 Task: Select the default option in the navigation scope.
Action: Mouse moved to (19, 541)
Screenshot: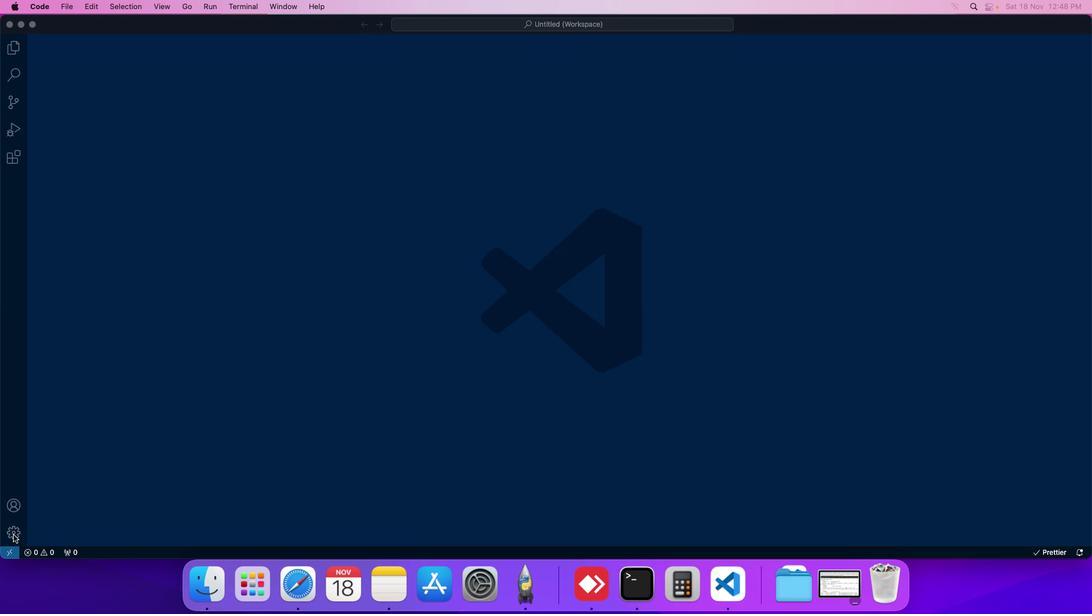 
Action: Mouse pressed left at (19, 541)
Screenshot: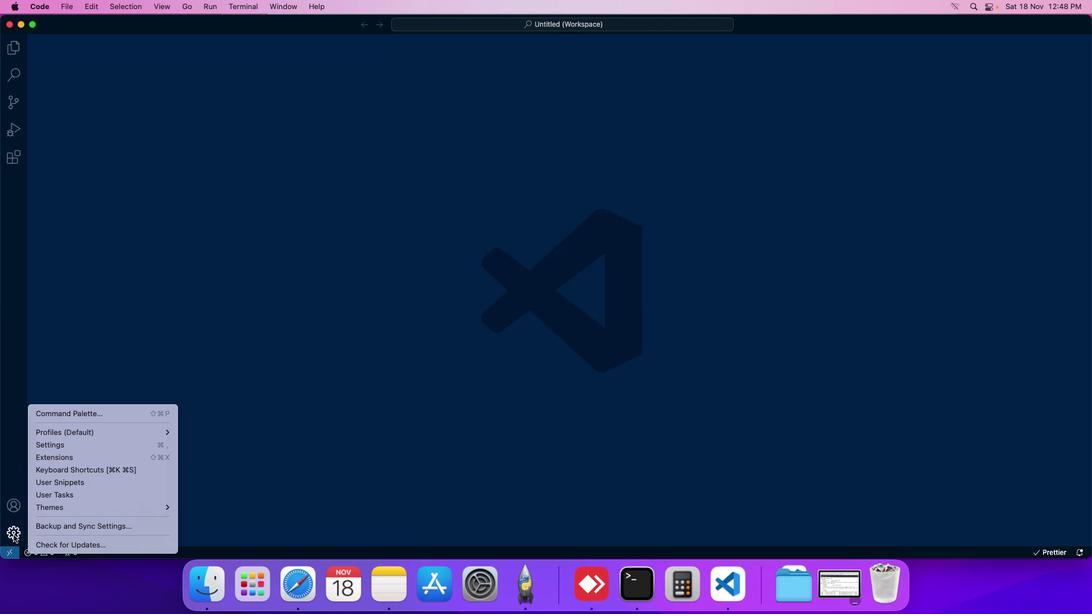 
Action: Mouse moved to (87, 450)
Screenshot: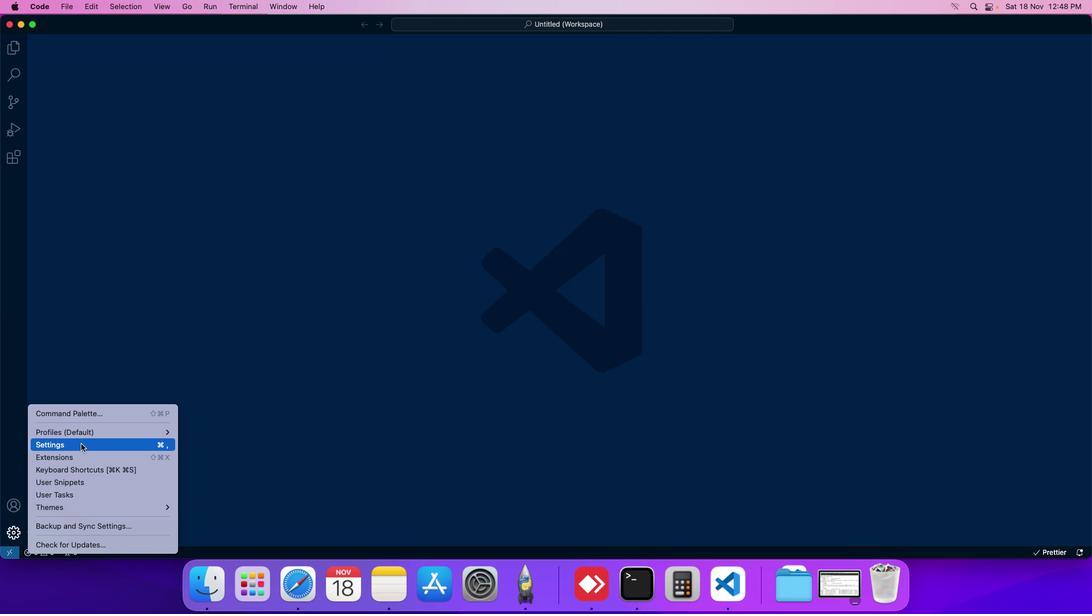
Action: Mouse pressed left at (87, 450)
Screenshot: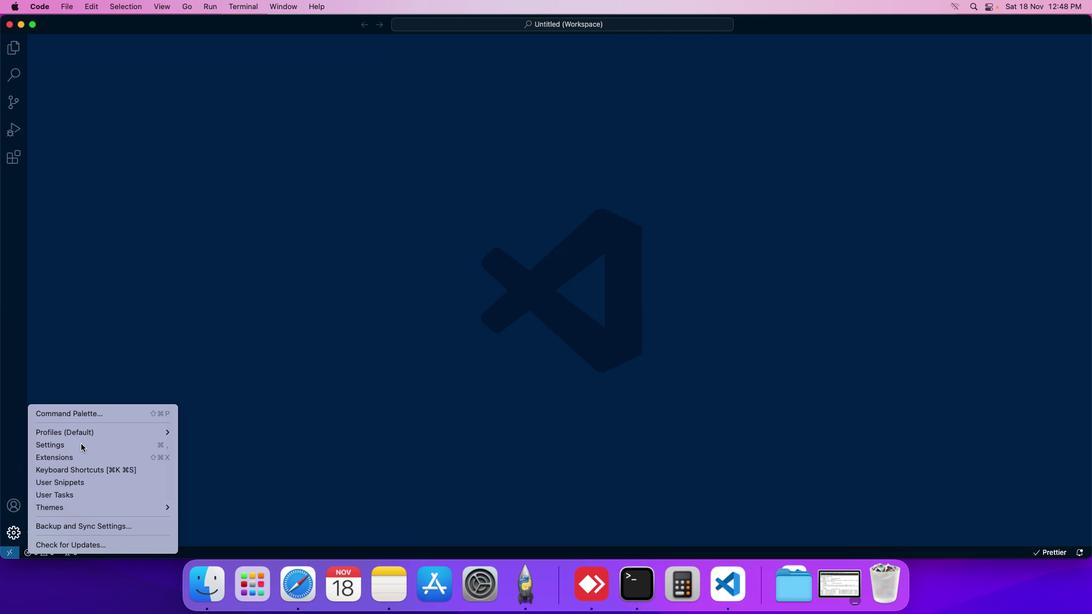 
Action: Mouse moved to (290, 98)
Screenshot: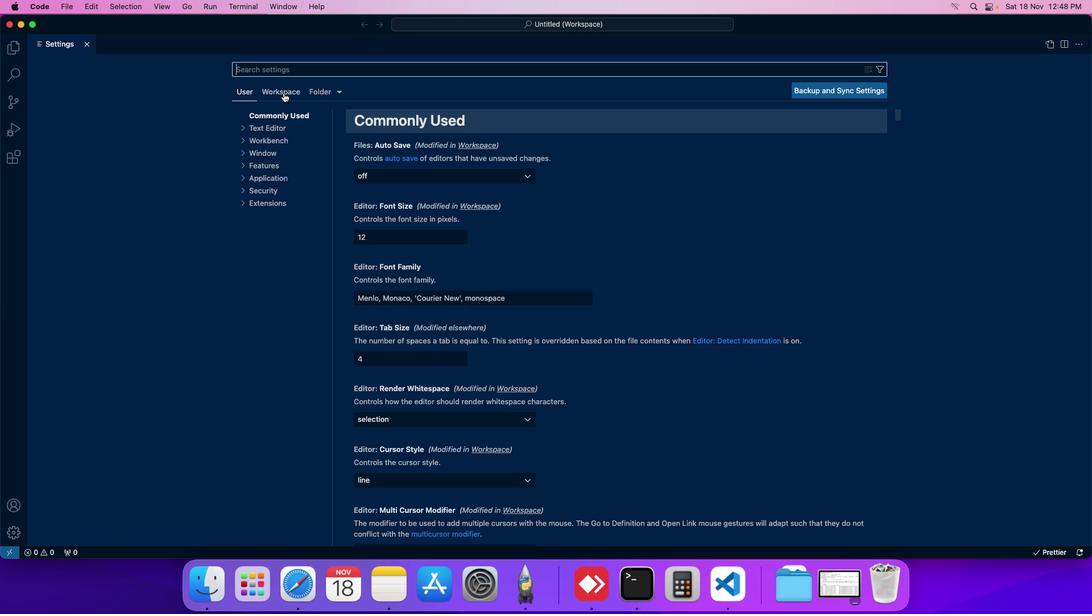
Action: Mouse pressed left at (290, 98)
Screenshot: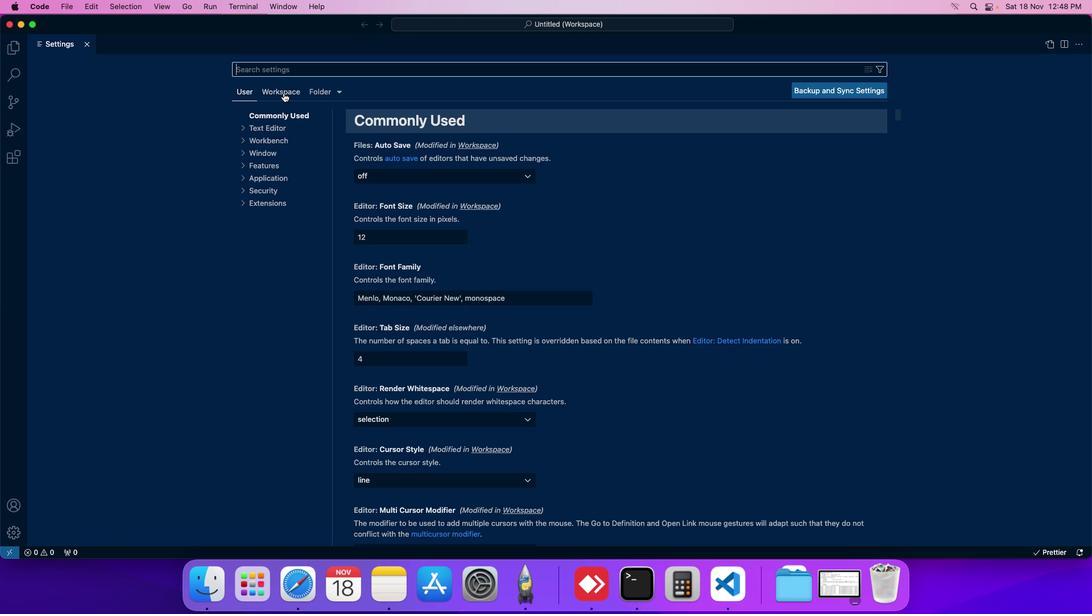 
Action: Mouse moved to (279, 143)
Screenshot: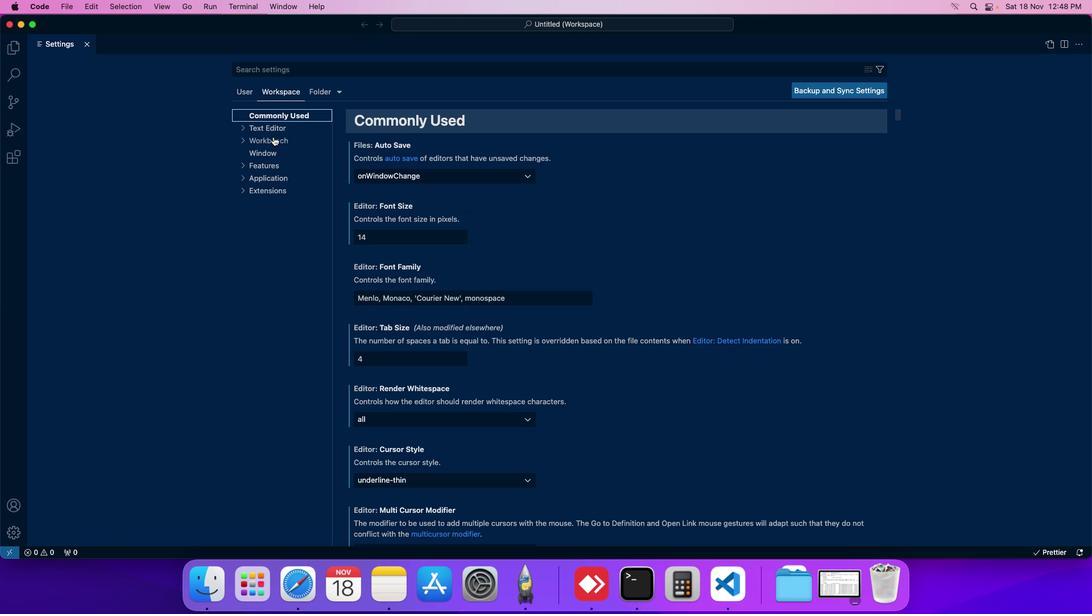 
Action: Mouse pressed left at (279, 143)
Screenshot: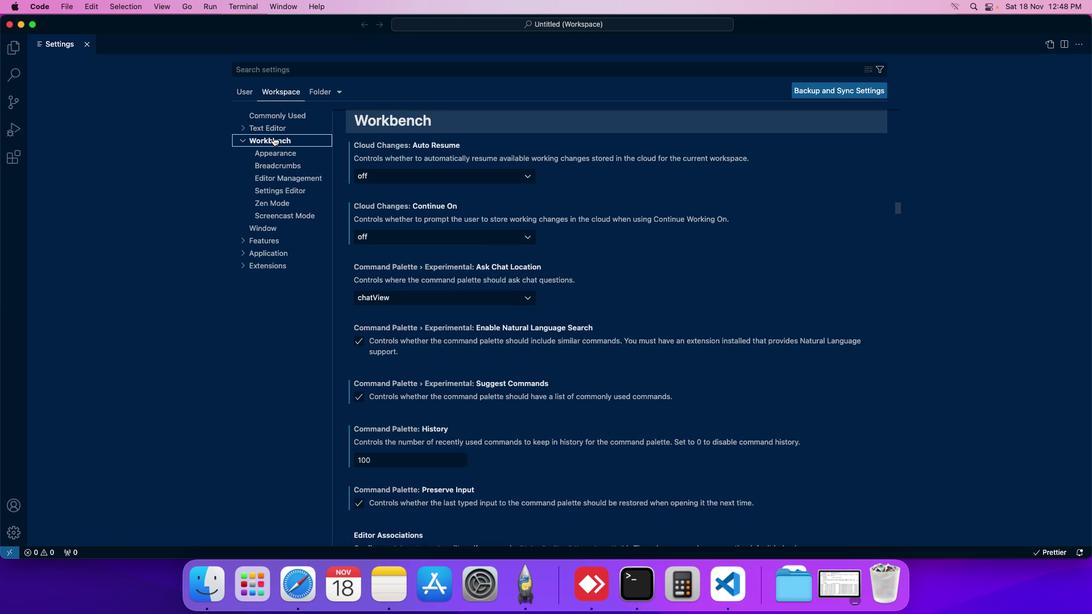 
Action: Mouse moved to (300, 184)
Screenshot: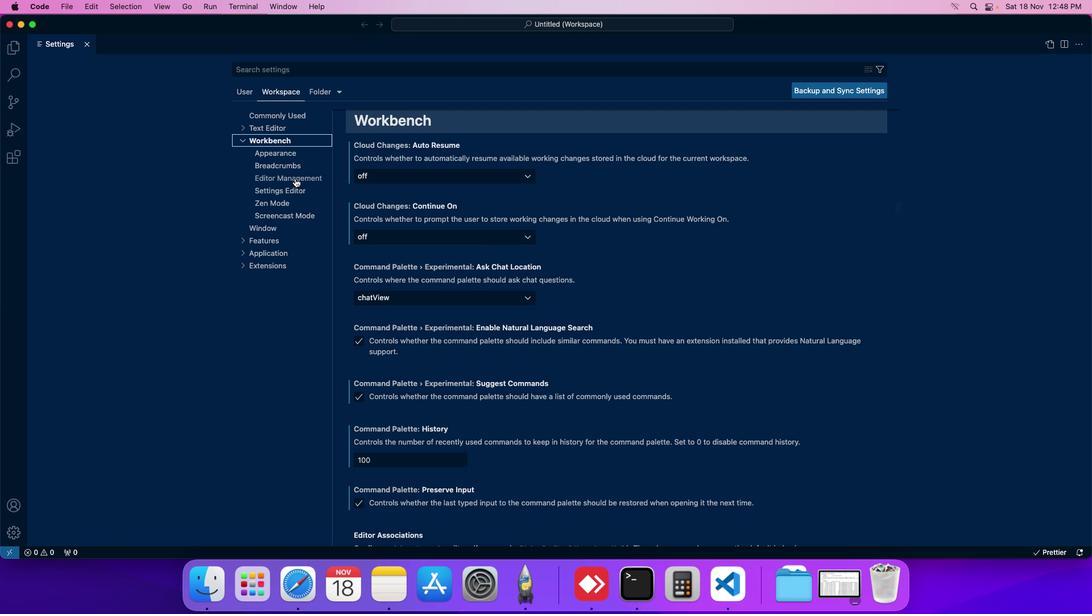 
Action: Mouse pressed left at (300, 184)
Screenshot: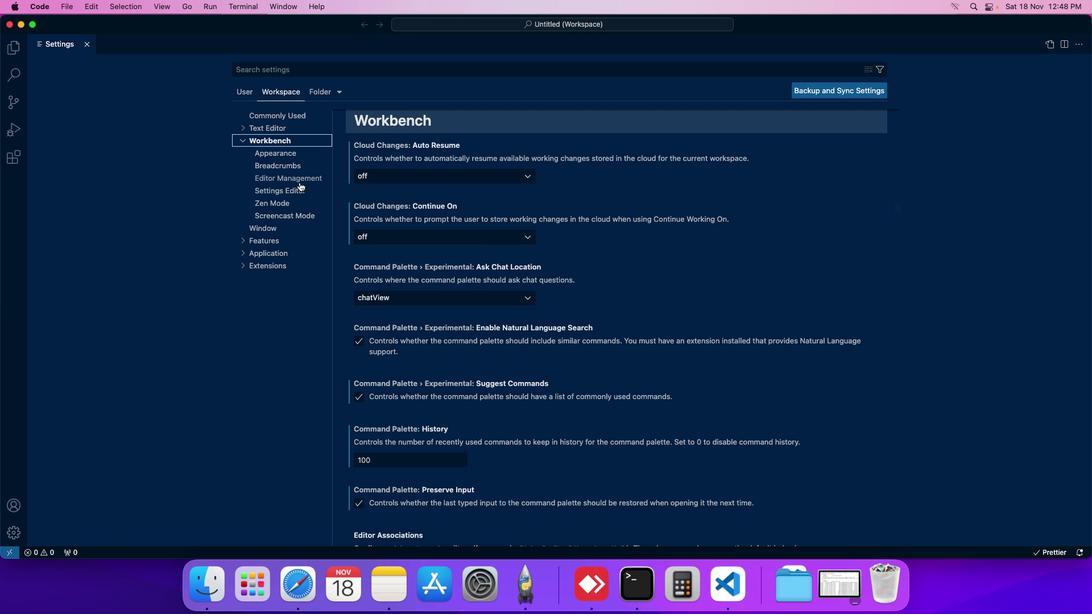 
Action: Mouse moved to (350, 249)
Screenshot: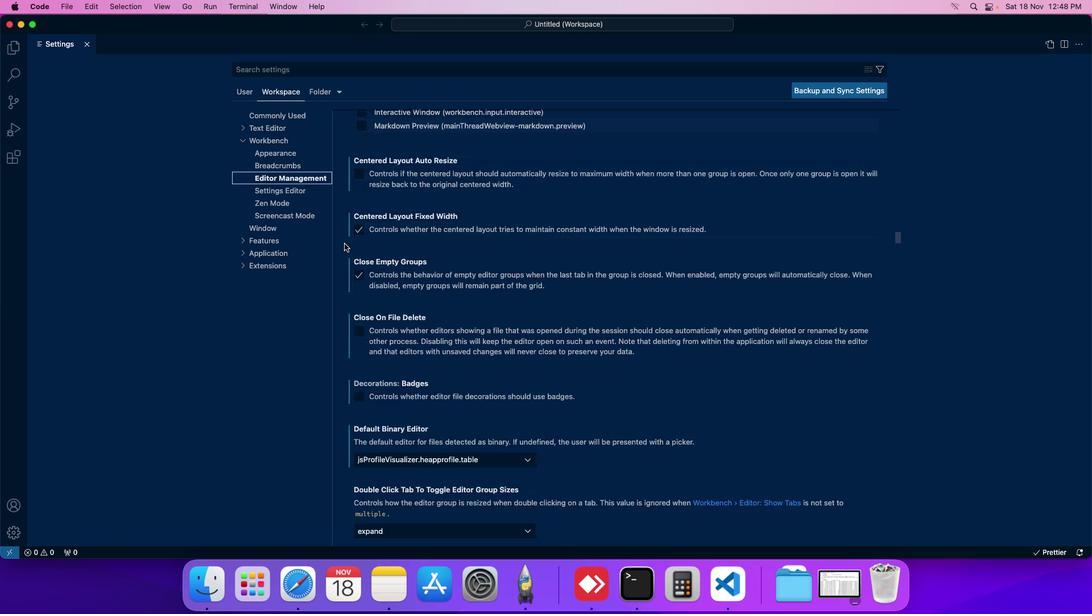 
Action: Mouse scrolled (350, 249) with delta (6, 5)
Screenshot: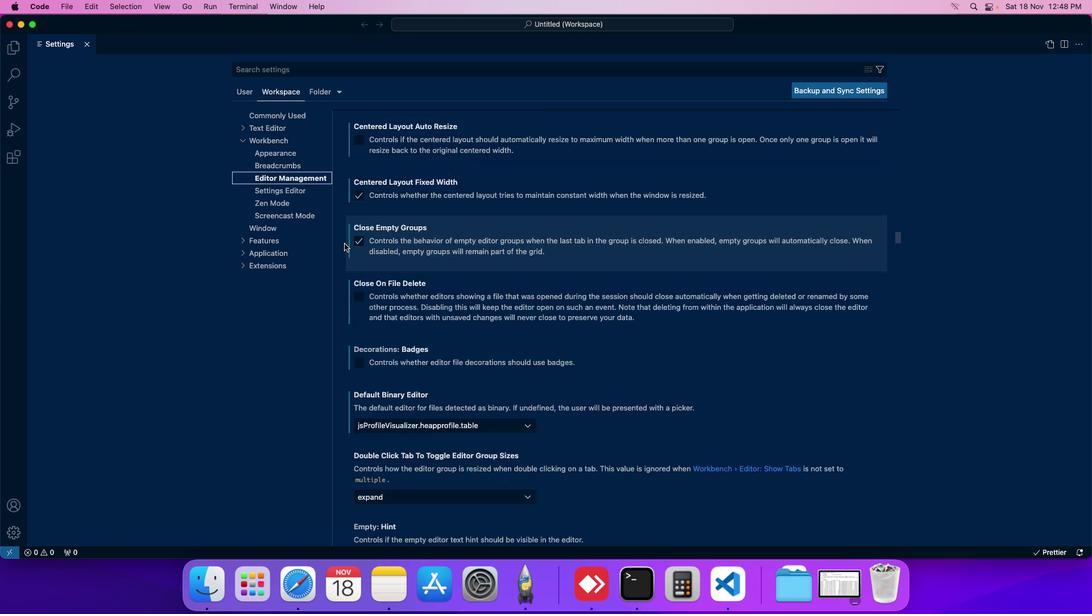 
Action: Mouse scrolled (350, 249) with delta (6, 5)
Screenshot: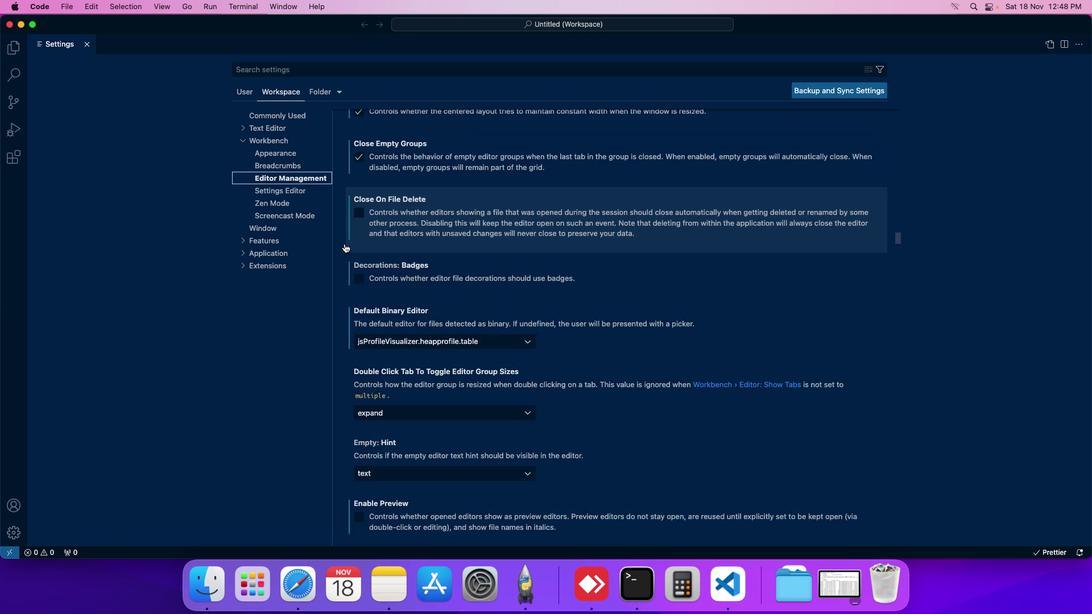 
Action: Mouse scrolled (350, 249) with delta (6, 5)
Screenshot: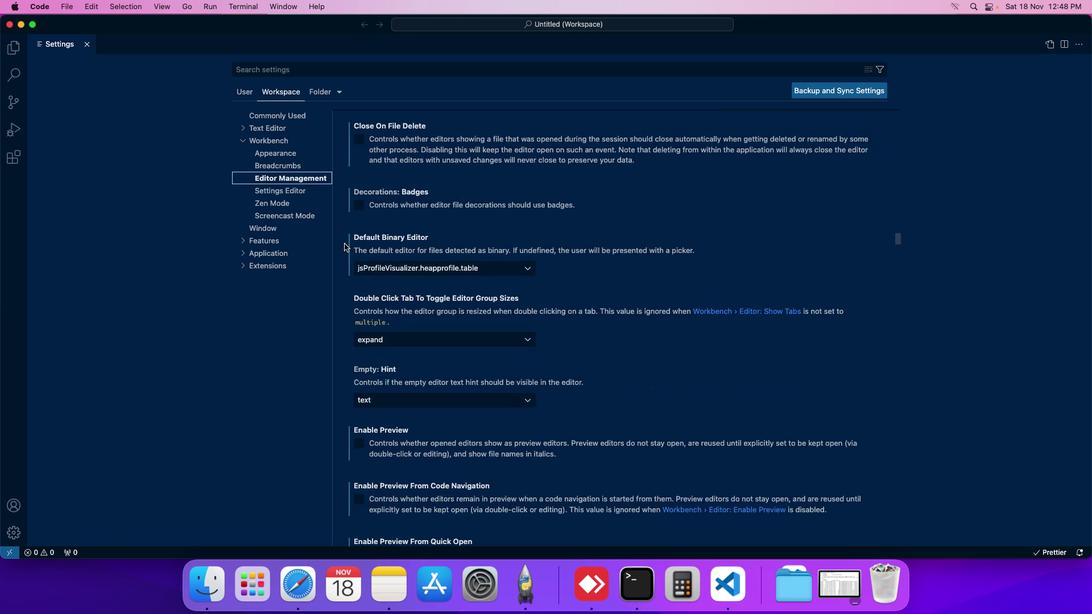 
Action: Mouse scrolled (350, 249) with delta (6, 5)
Screenshot: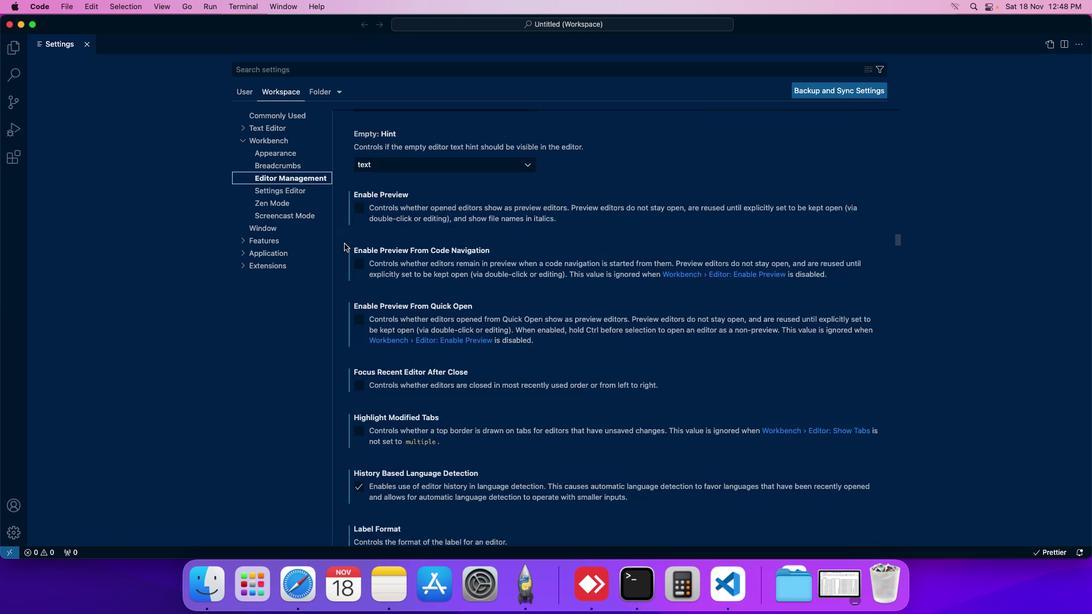 
Action: Mouse scrolled (350, 249) with delta (6, 5)
Screenshot: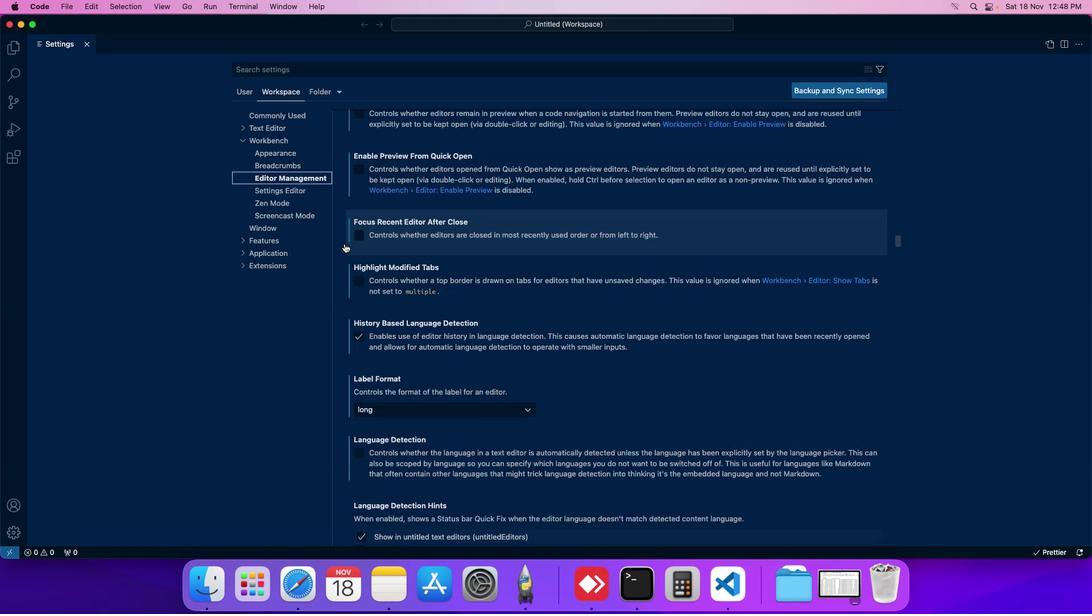 
Action: Mouse scrolled (350, 249) with delta (6, 5)
Screenshot: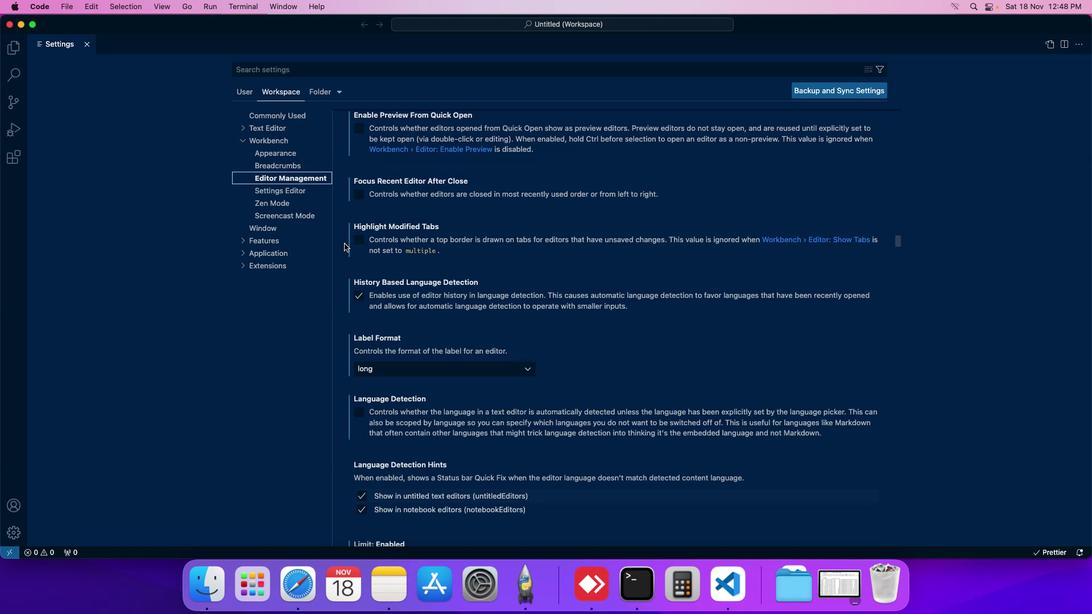 
Action: Mouse scrolled (350, 249) with delta (6, 5)
Screenshot: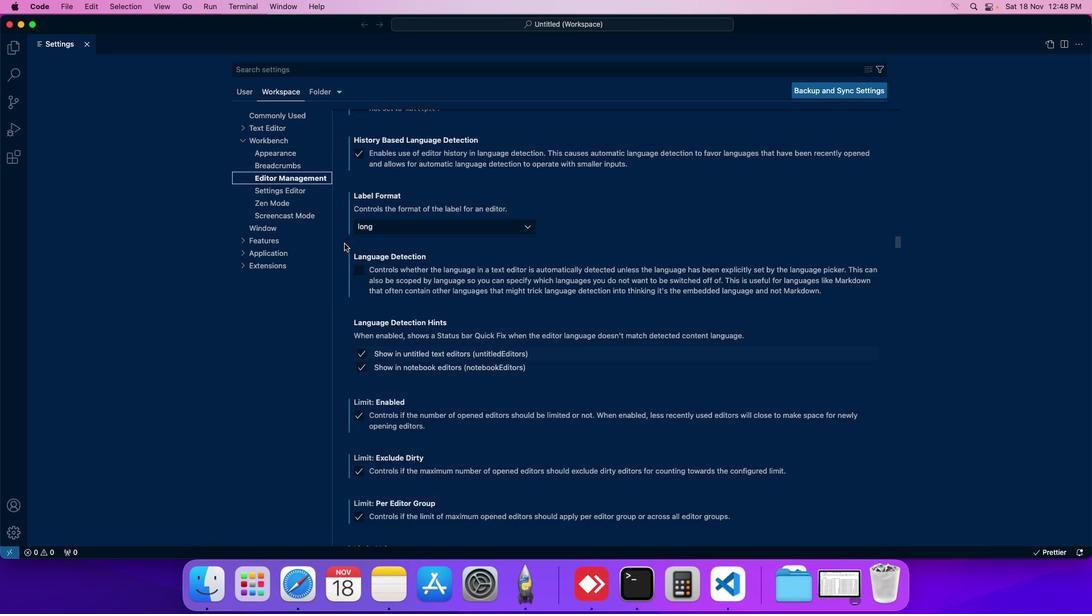 
Action: Mouse scrolled (350, 249) with delta (6, 5)
Screenshot: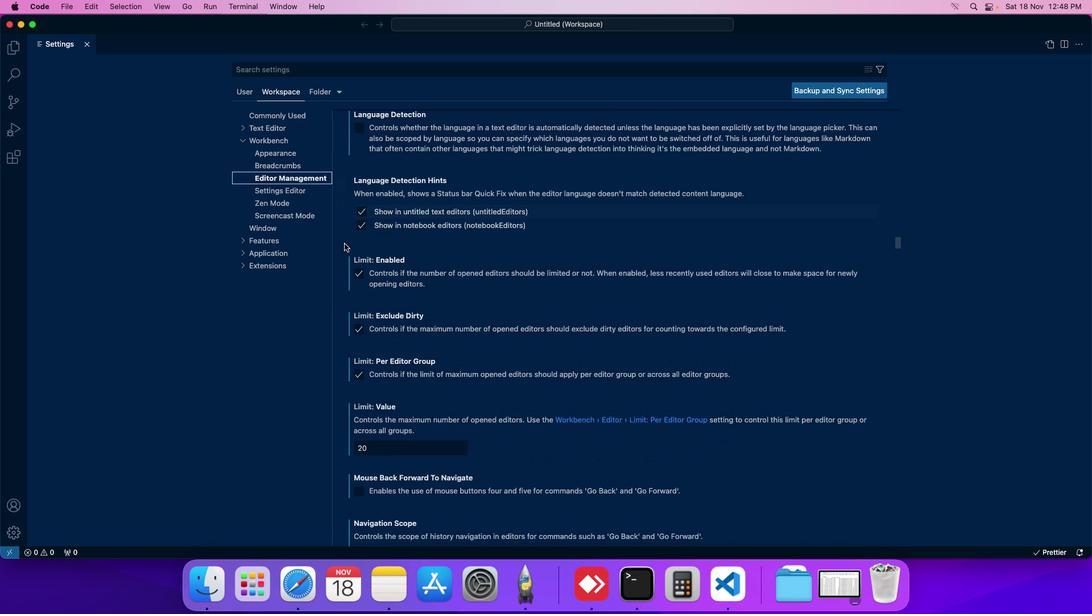
Action: Mouse scrolled (350, 249) with delta (6, 5)
Screenshot: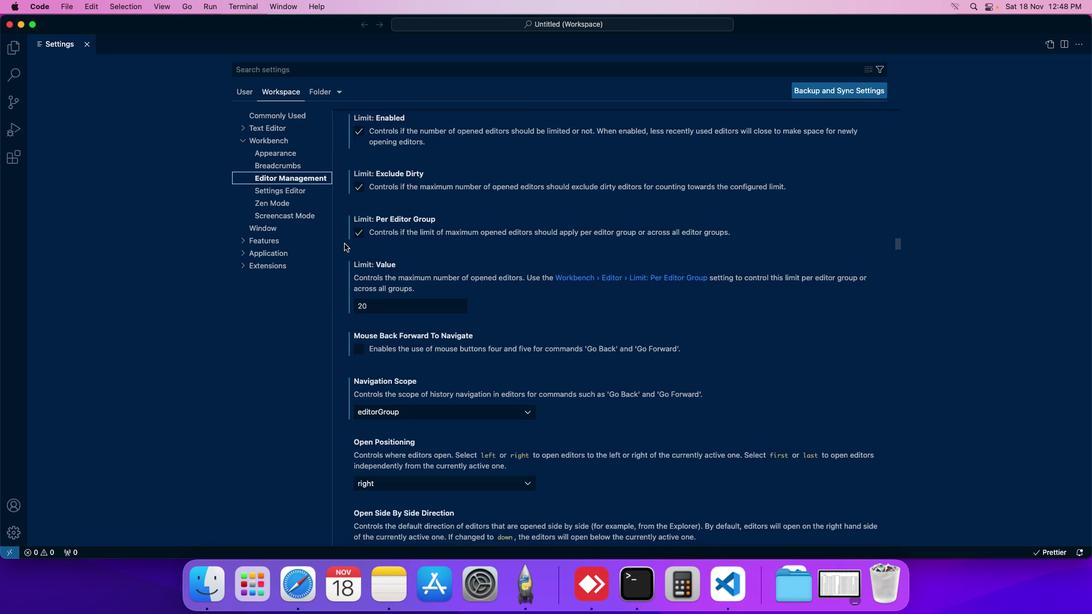 
Action: Mouse scrolled (350, 249) with delta (6, 5)
Screenshot: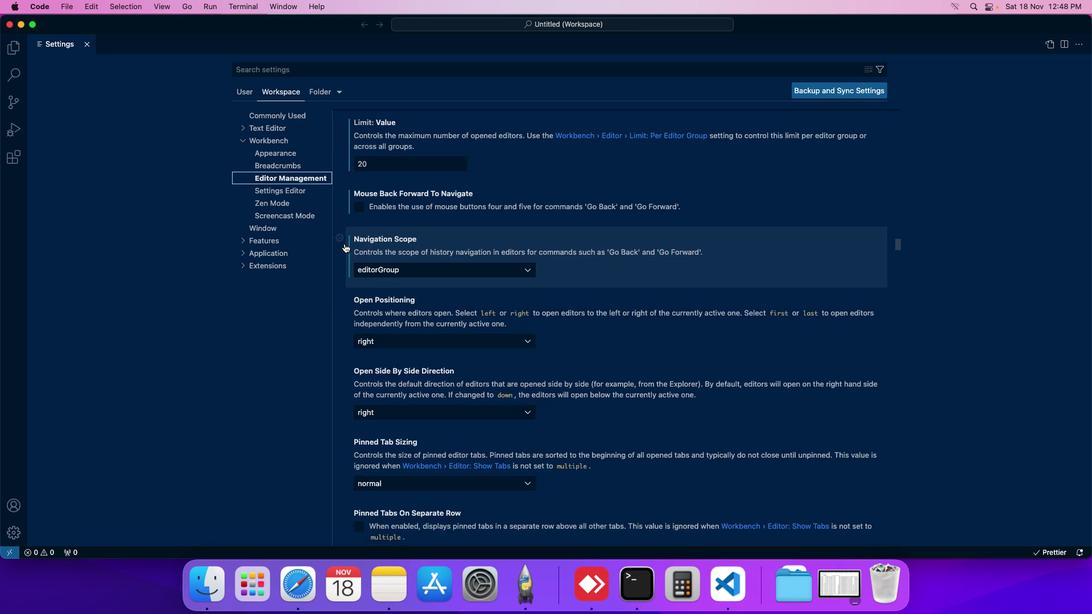 
Action: Mouse scrolled (350, 249) with delta (6, 5)
Screenshot: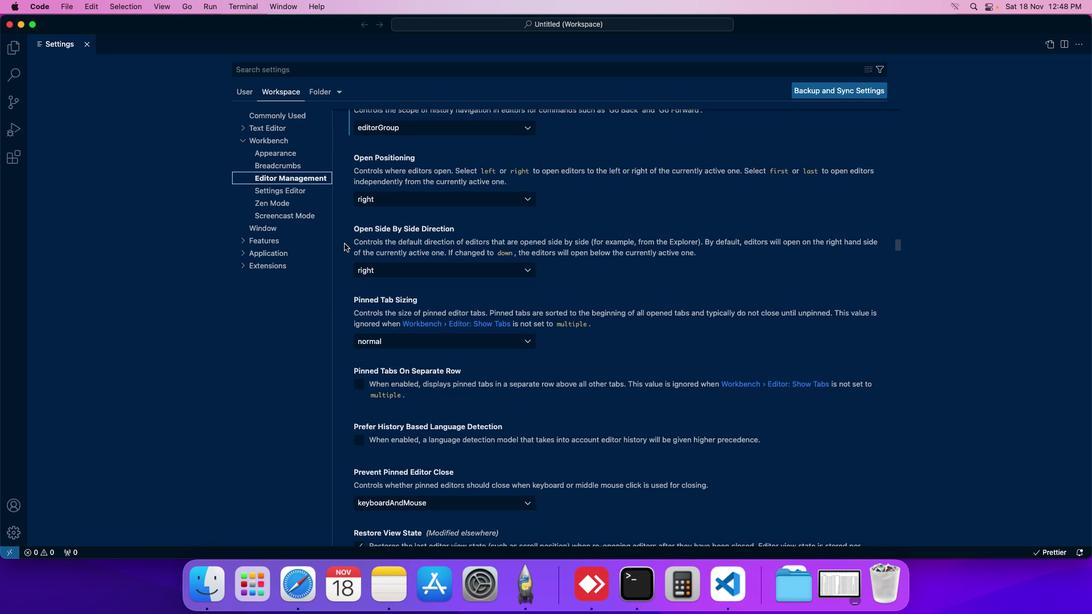 
Action: Mouse moved to (362, 244)
Screenshot: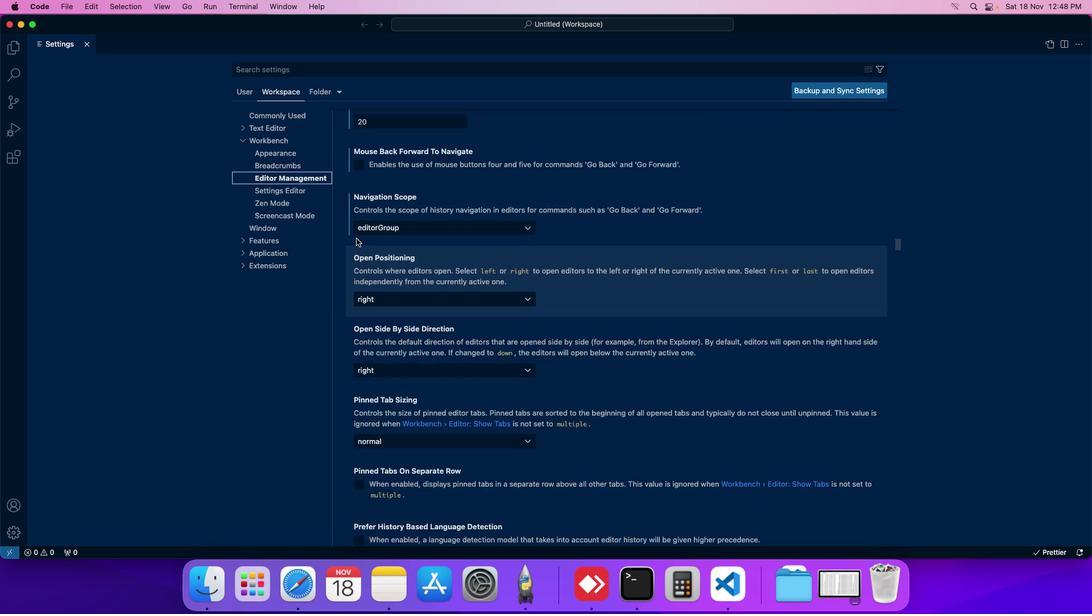 
Action: Mouse scrolled (362, 244) with delta (6, 6)
Screenshot: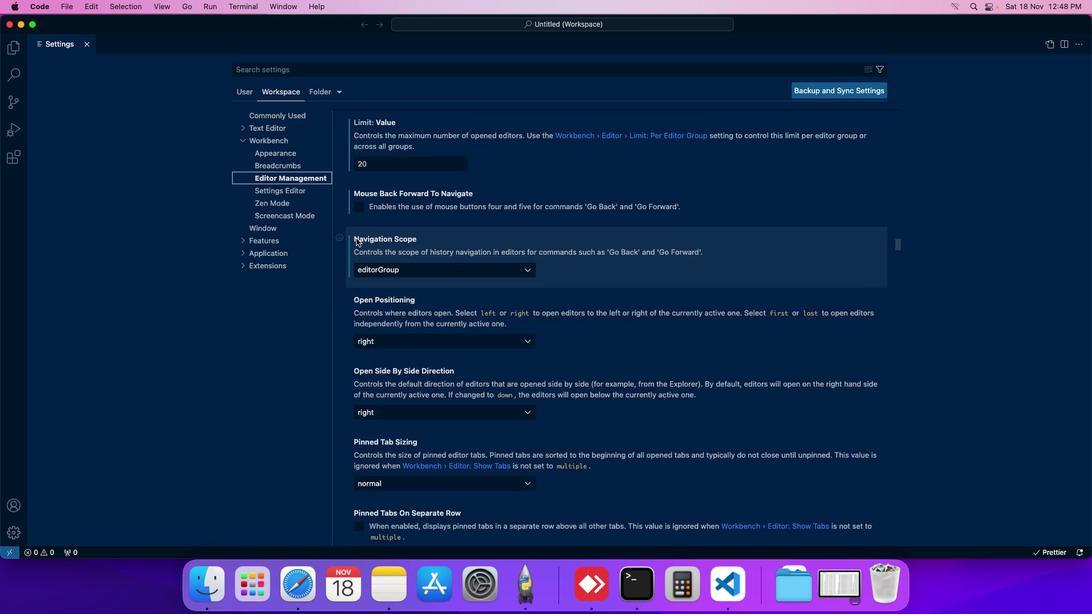 
Action: Mouse moved to (408, 271)
Screenshot: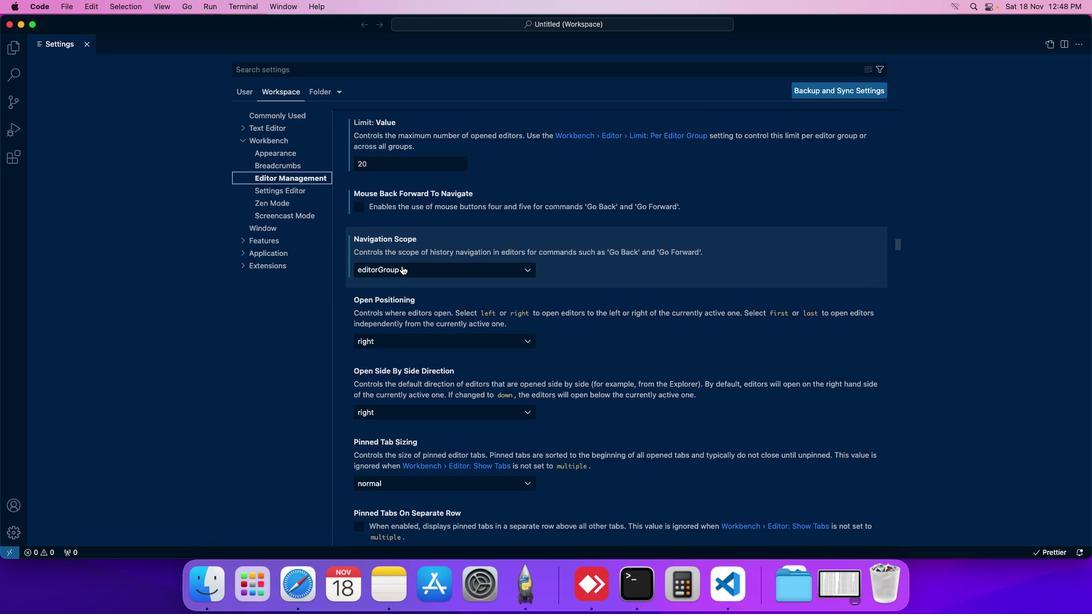 
Action: Mouse pressed left at (408, 271)
Screenshot: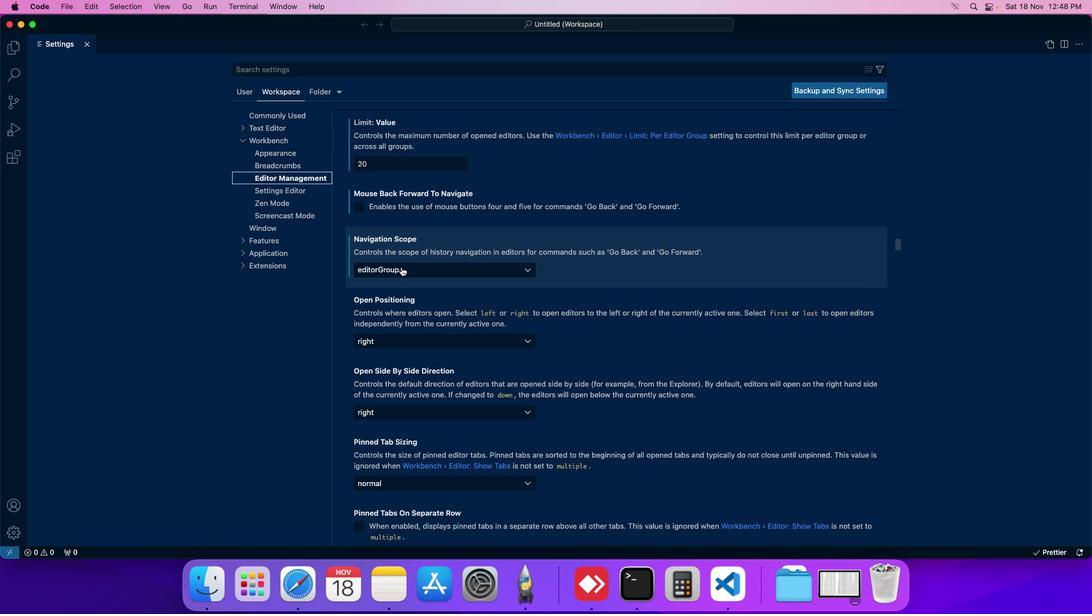 
Action: Mouse moved to (399, 287)
Screenshot: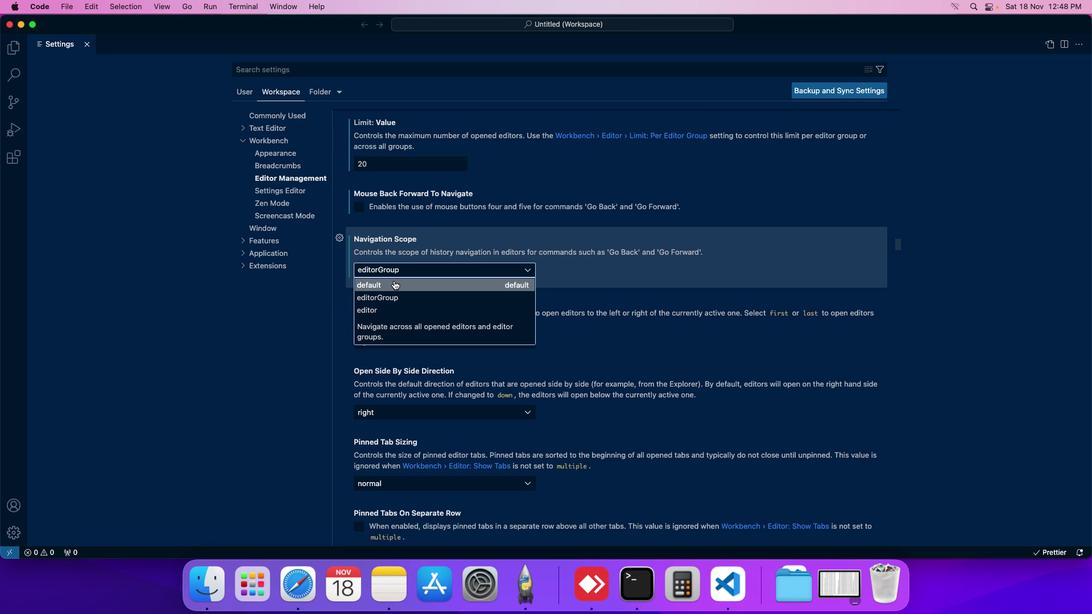 
Action: Mouse pressed left at (399, 287)
Screenshot: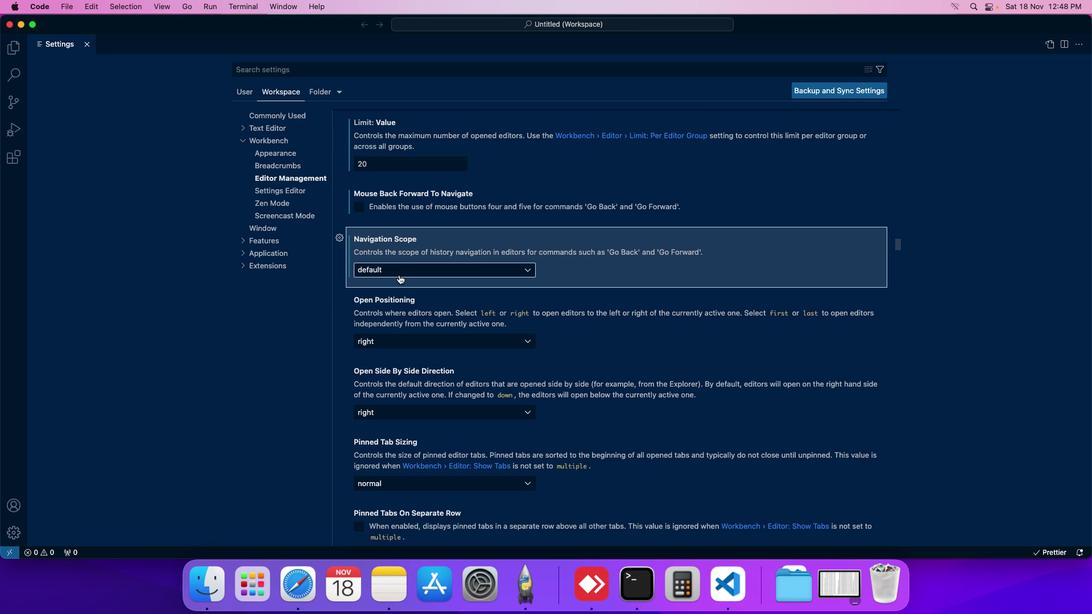 
Action: Mouse moved to (409, 278)
Screenshot: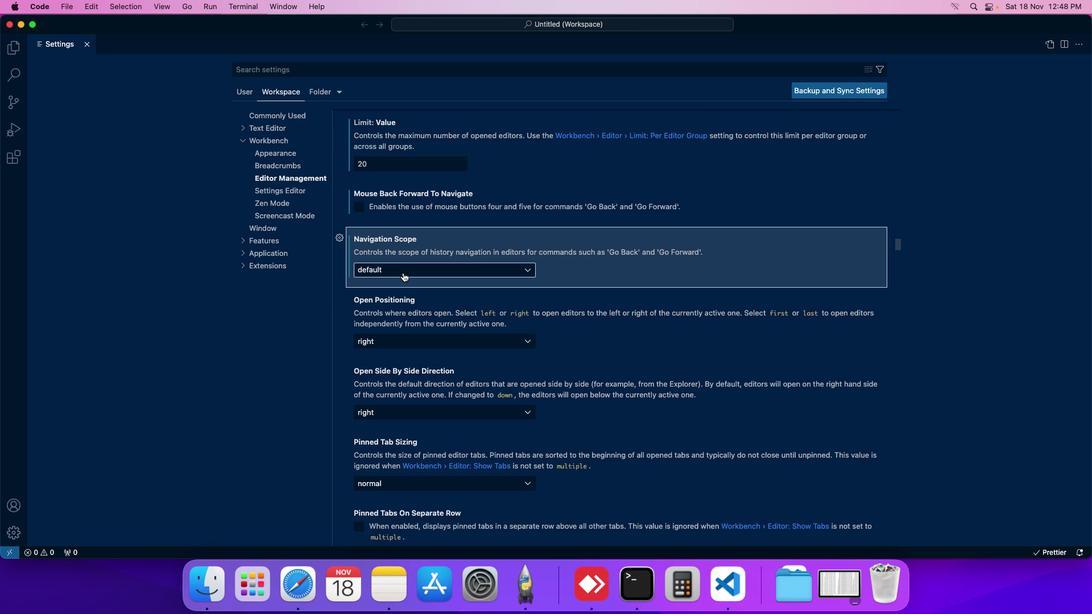 
